 Task: Log work in the project Wizardry for the issue 'Implement a new cloud-based legal document management system for a company with advanced document classification and retrieval capabilities' spent time as '6w 6d 14h 9m' and remaining time as '5w 5d 13h 10m' and clone the issue. Now add the issue to the epic 'Cryptocurrency Integration'.
Action: Mouse moved to (911, 331)
Screenshot: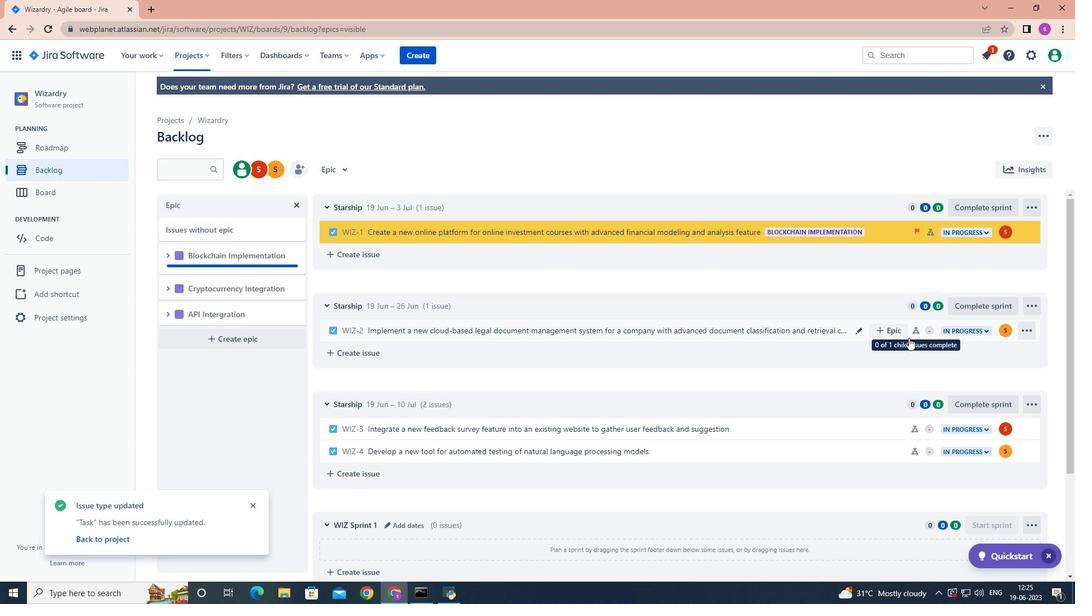 
Action: Mouse pressed left at (911, 331)
Screenshot: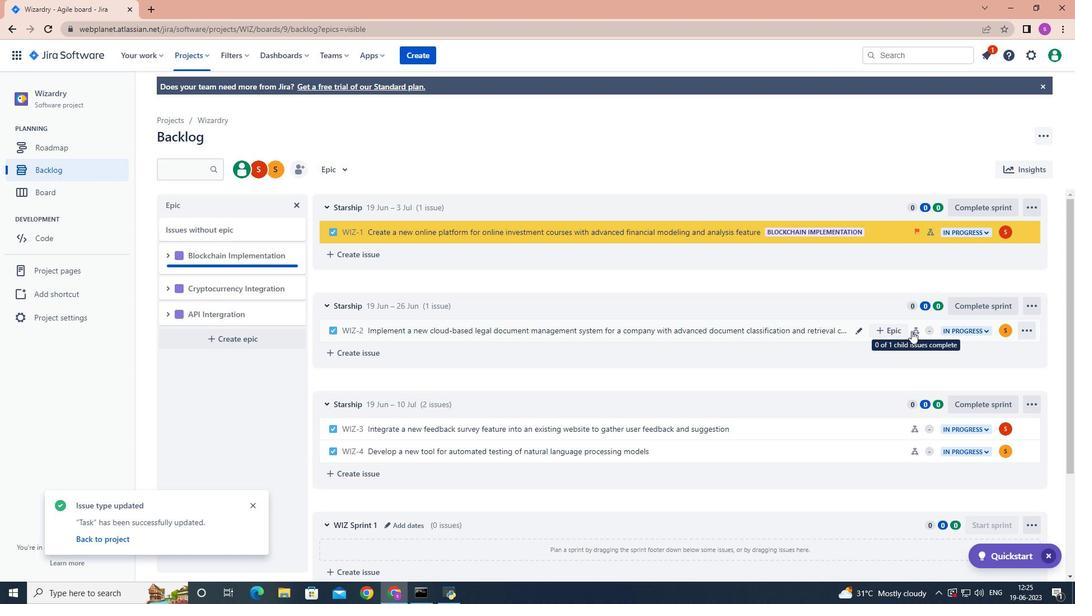 
Action: Mouse moved to (1026, 201)
Screenshot: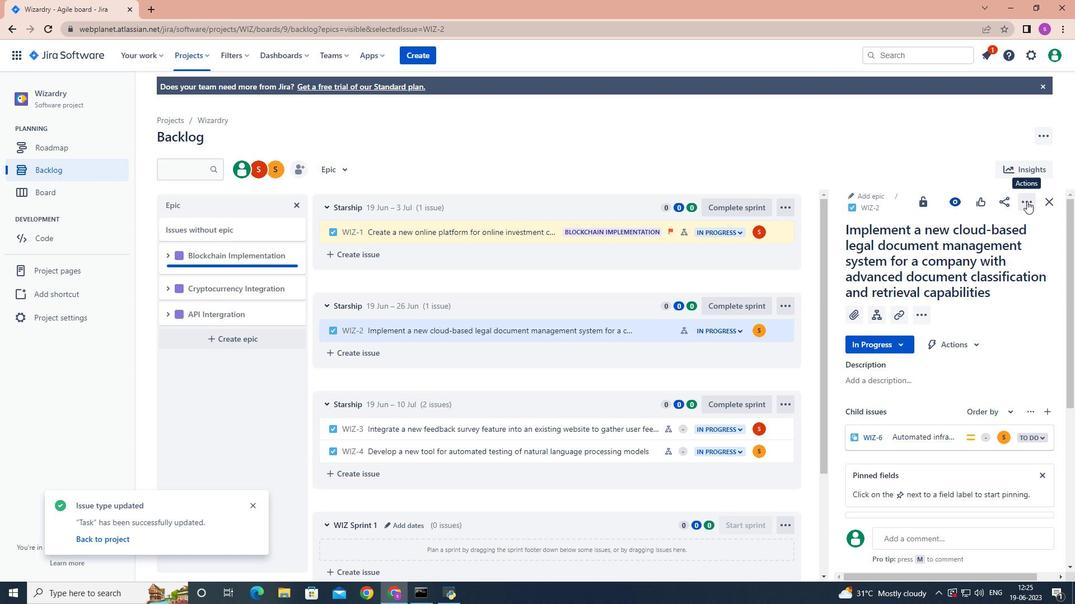 
Action: Mouse pressed left at (1026, 201)
Screenshot: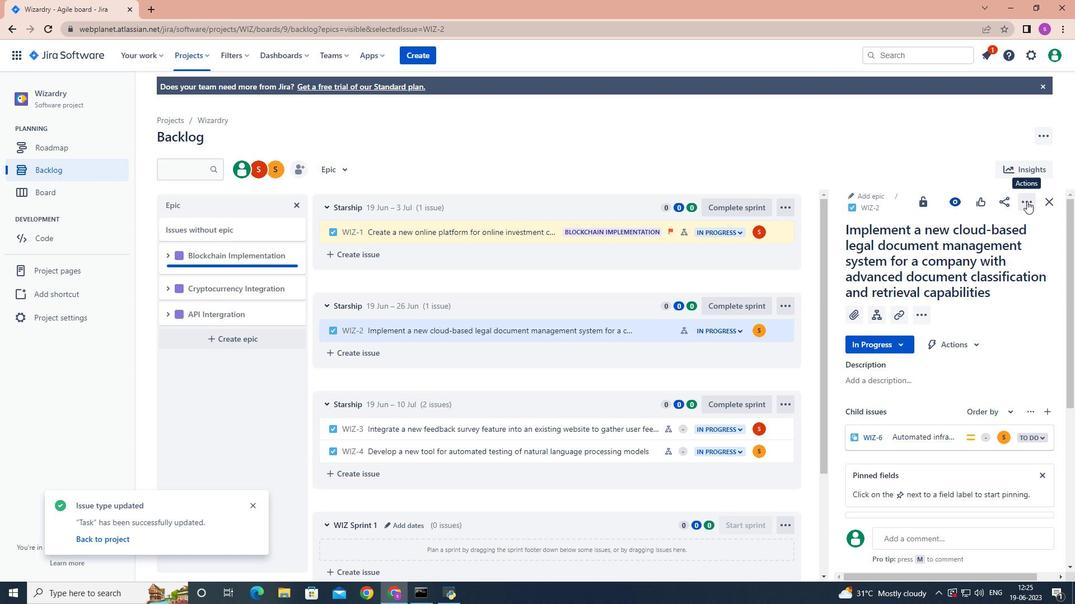 
Action: Mouse moved to (989, 237)
Screenshot: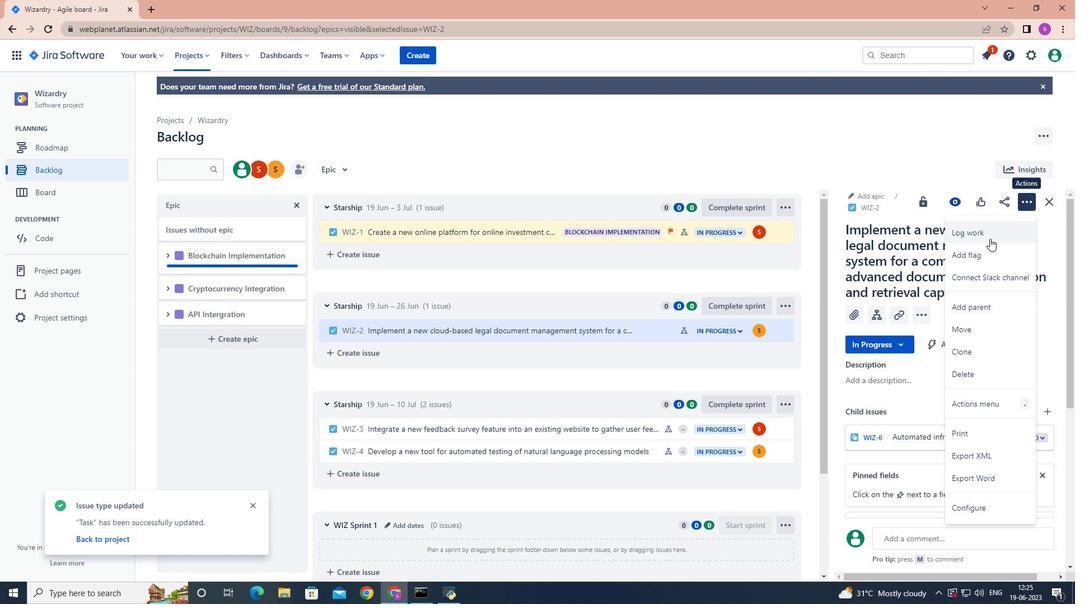 
Action: Mouse pressed left at (989, 237)
Screenshot: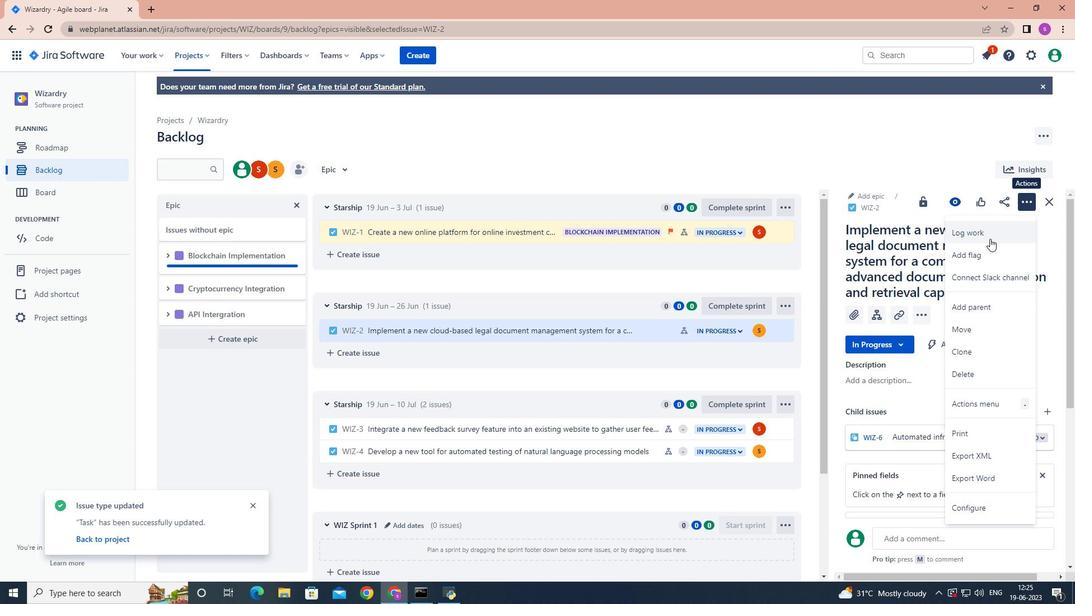 
Action: Key pressed 6w<Key.space>6d<Key.space>14h<Key.space>9m
Screenshot: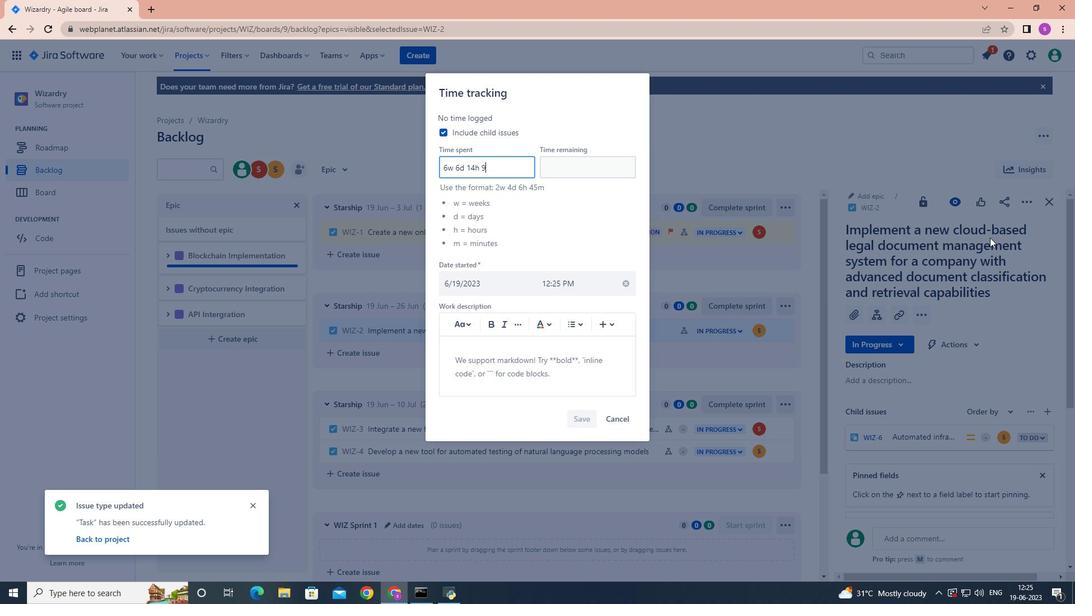 
Action: Mouse moved to (549, 166)
Screenshot: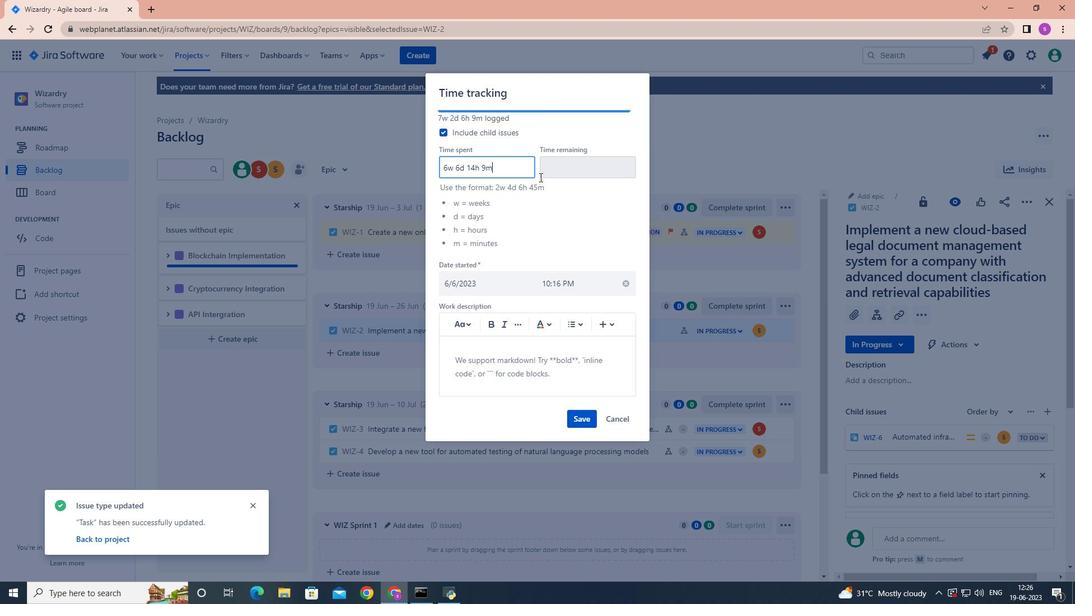 
Action: Mouse pressed left at (549, 166)
Screenshot: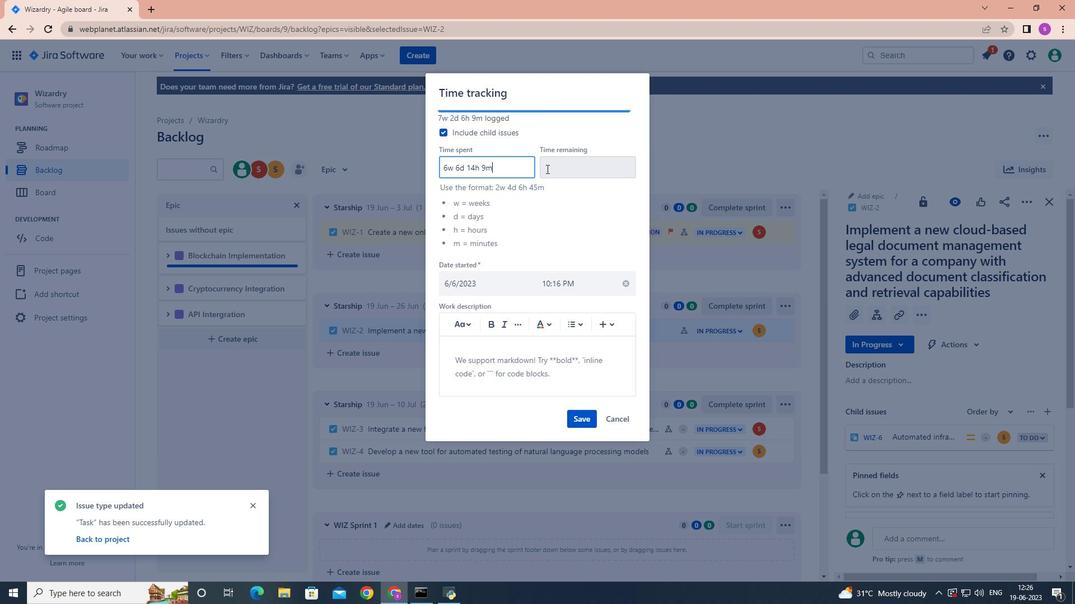 
Action: Mouse moved to (550, 166)
Screenshot: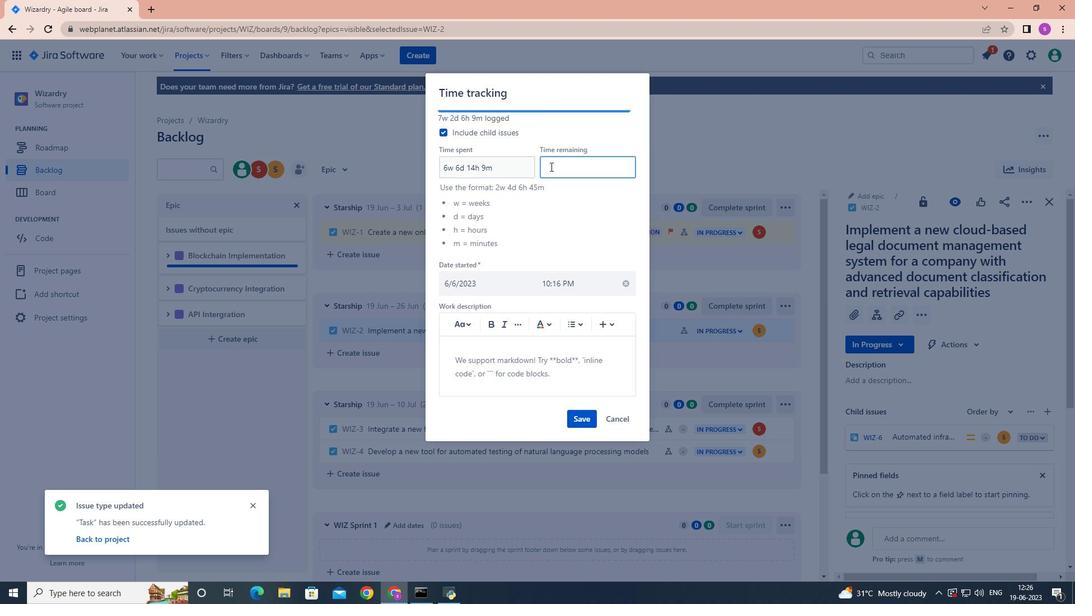 
Action: Key pressed 5w<Key.space>5d<Key.space>13h<Key.space>10m
Screenshot: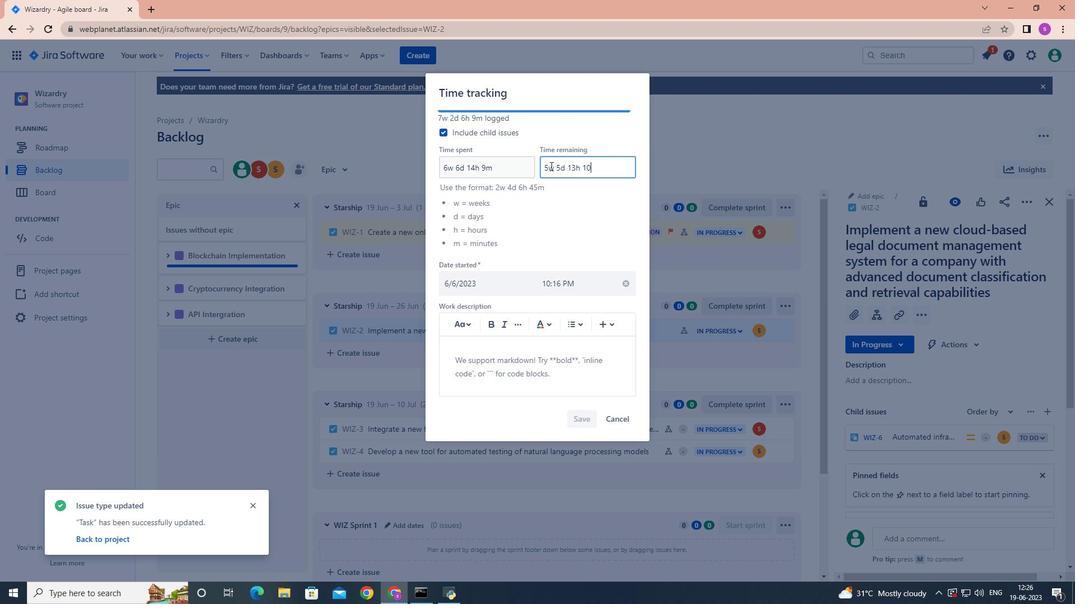 
Action: Mouse moved to (580, 419)
Screenshot: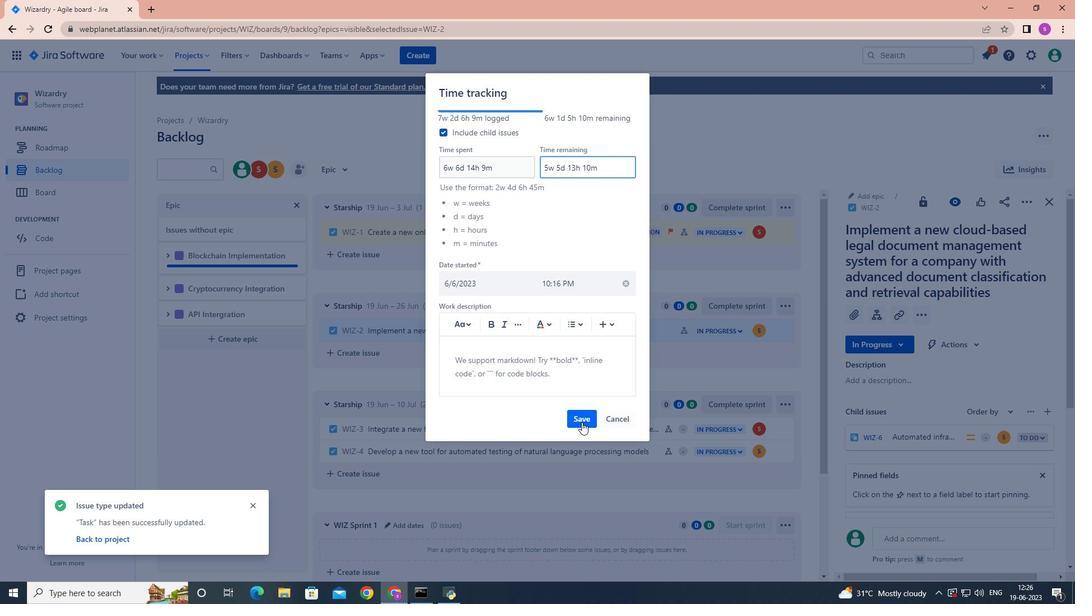 
Action: Mouse pressed left at (580, 419)
Screenshot: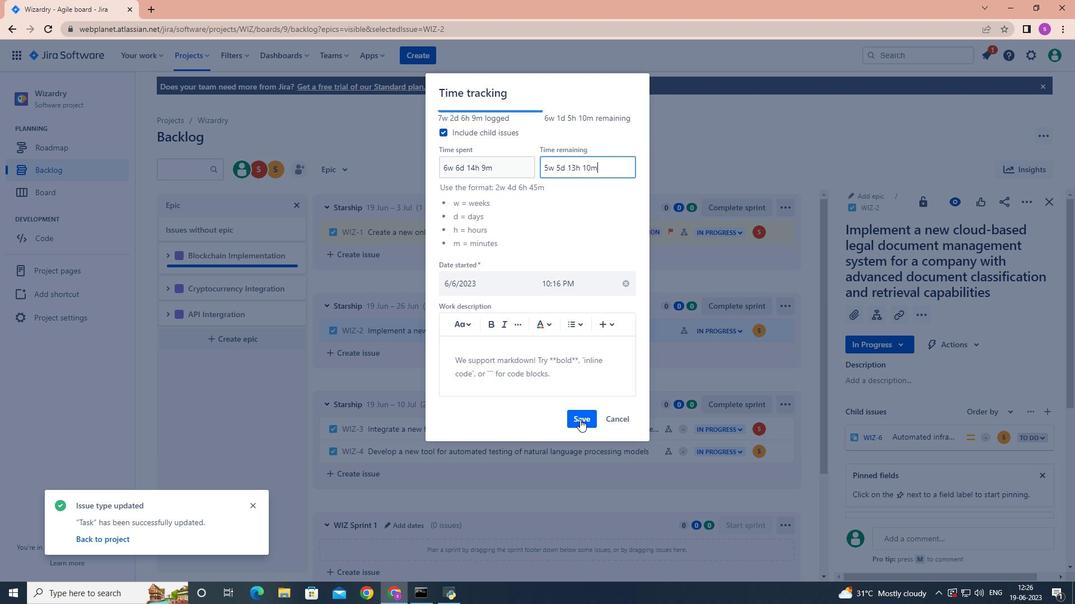 
Action: Mouse moved to (1026, 204)
Screenshot: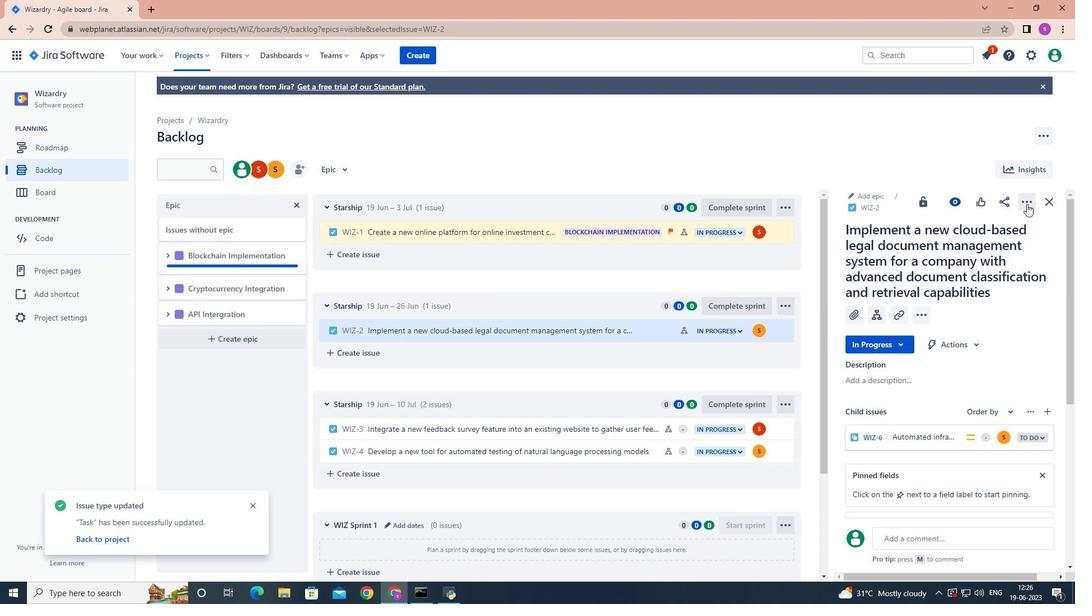 
Action: Mouse pressed left at (1026, 204)
Screenshot: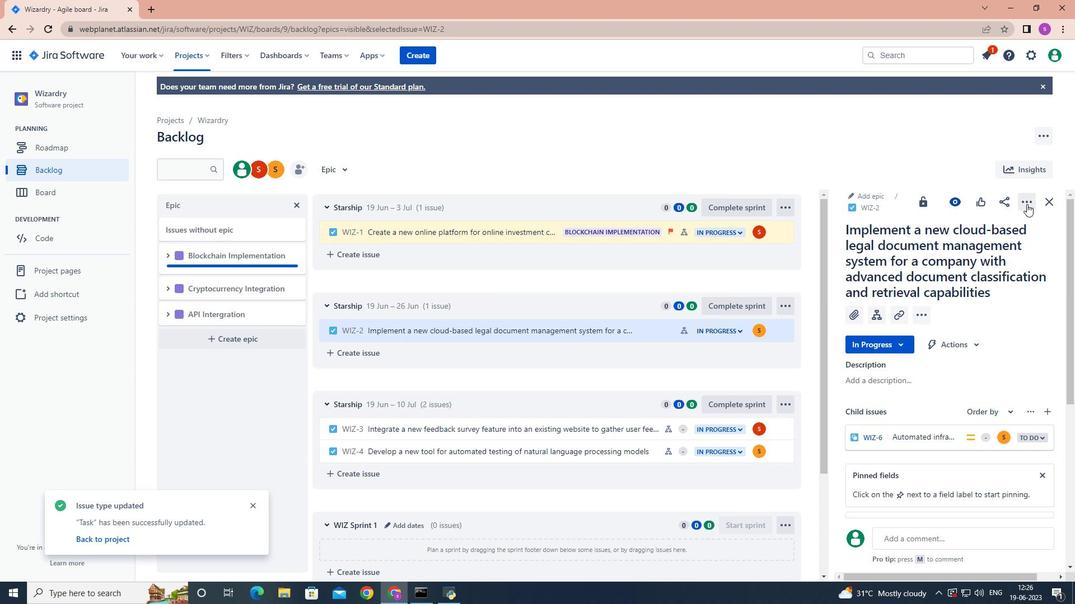 
Action: Mouse moved to (985, 354)
Screenshot: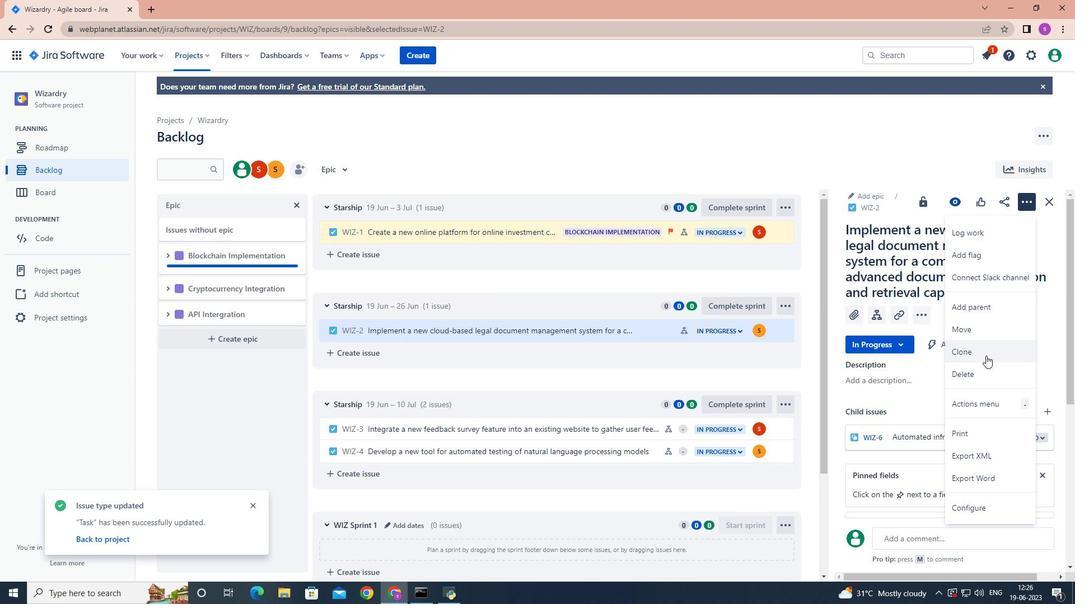 
Action: Mouse pressed left at (985, 354)
Screenshot: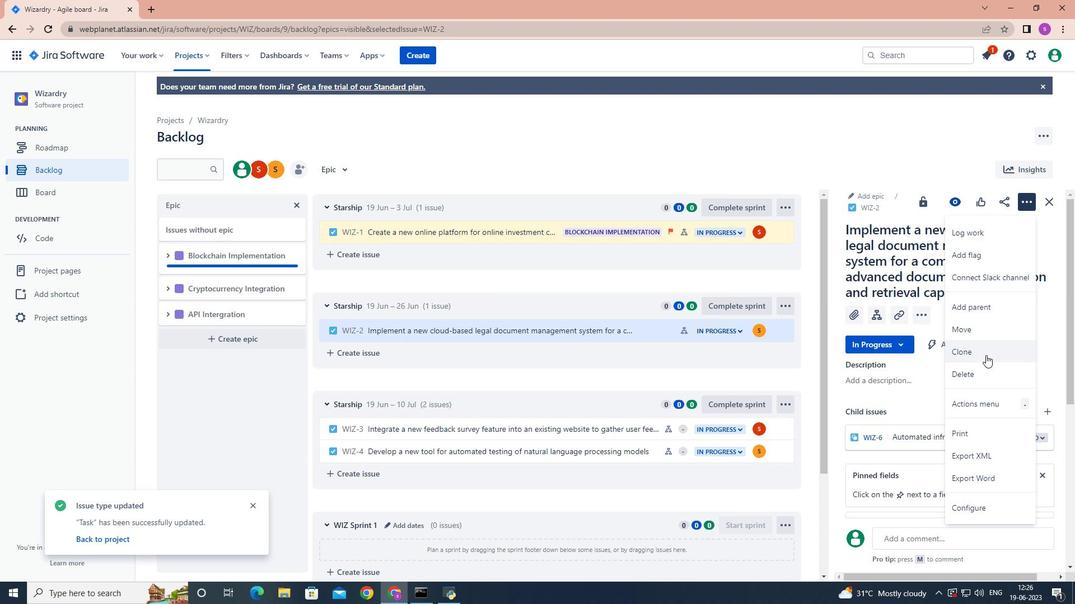
Action: Mouse moved to (623, 233)
Screenshot: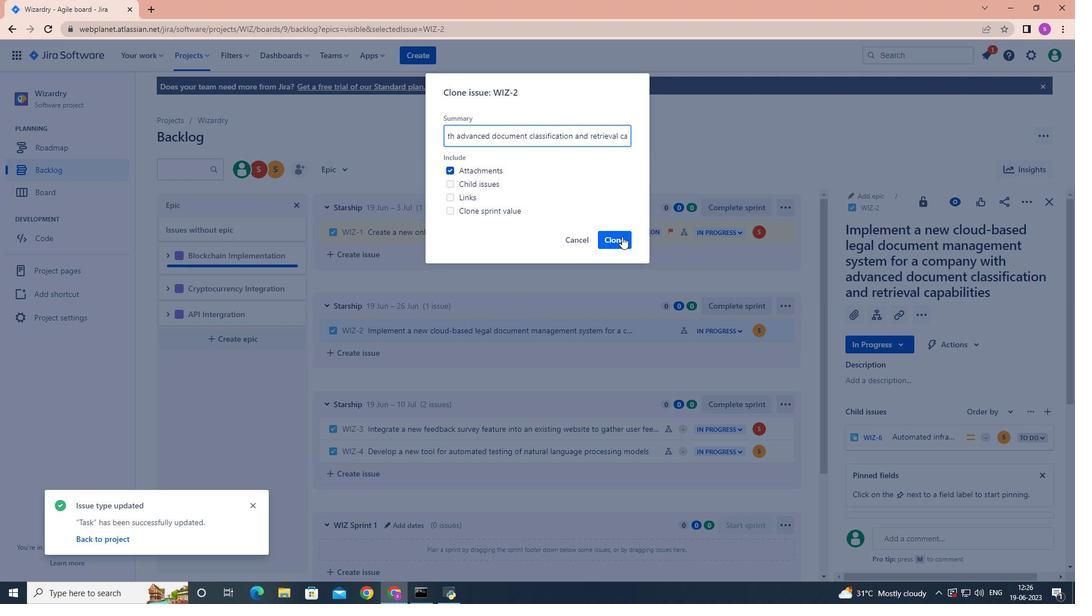 
Action: Mouse pressed left at (623, 233)
Screenshot: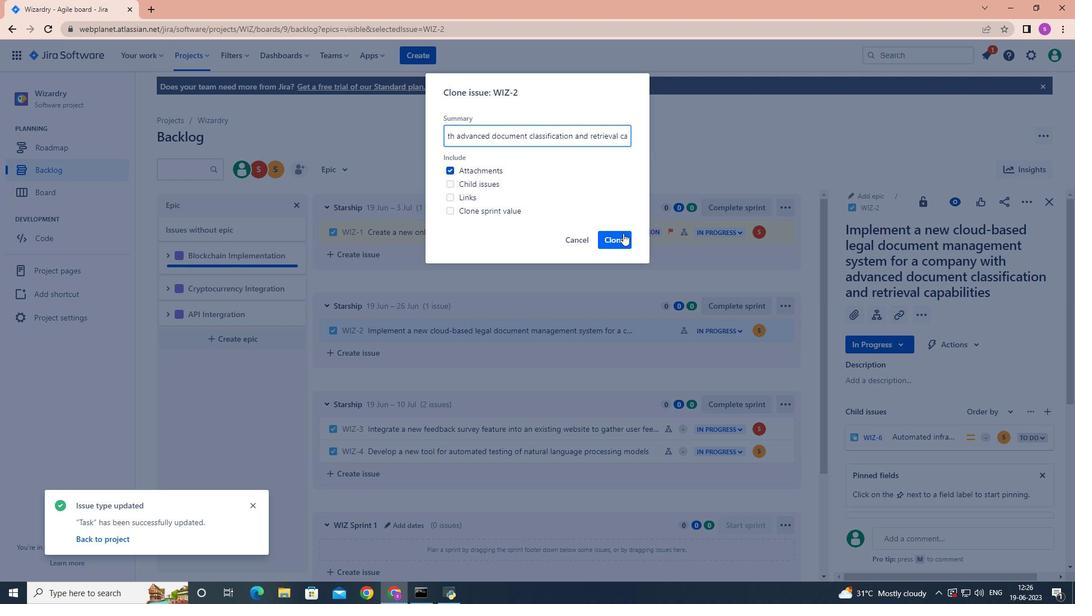 
Action: Mouse moved to (646, 331)
Screenshot: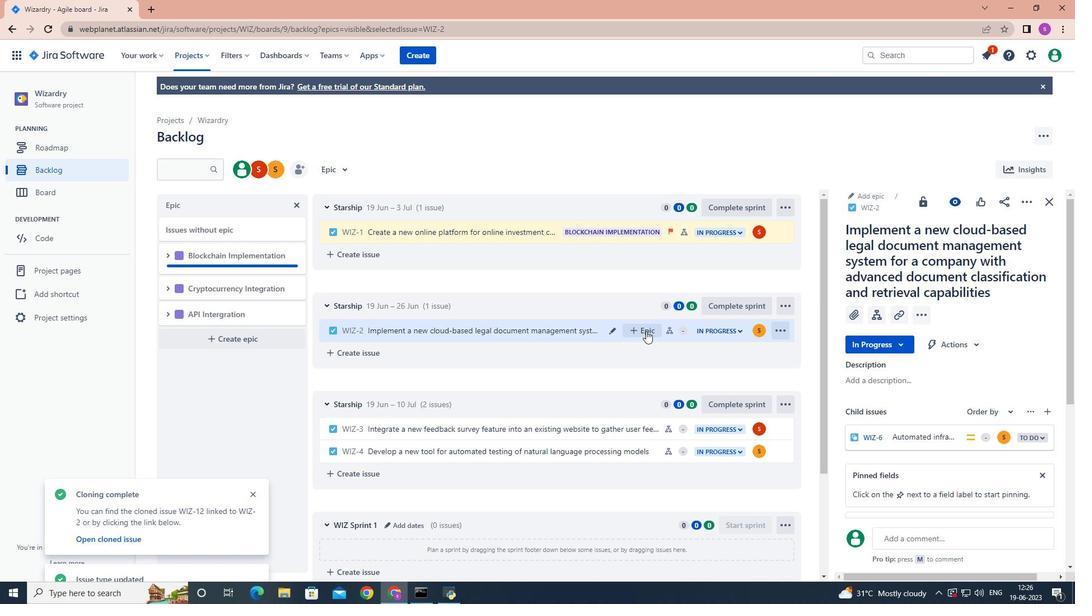 
Action: Mouse pressed left at (646, 331)
Screenshot: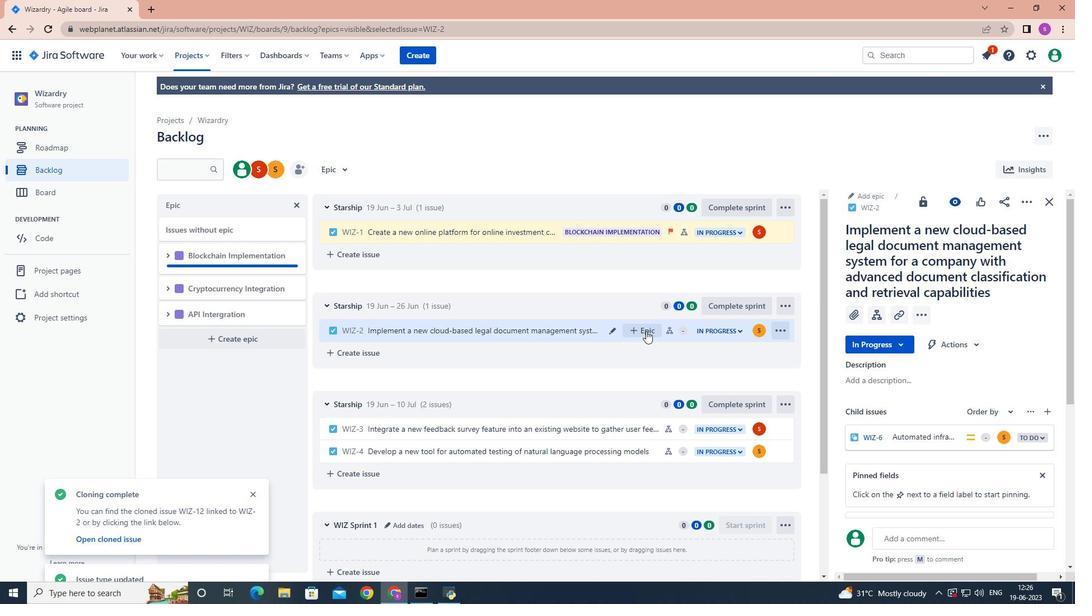 
Action: Mouse moved to (694, 409)
Screenshot: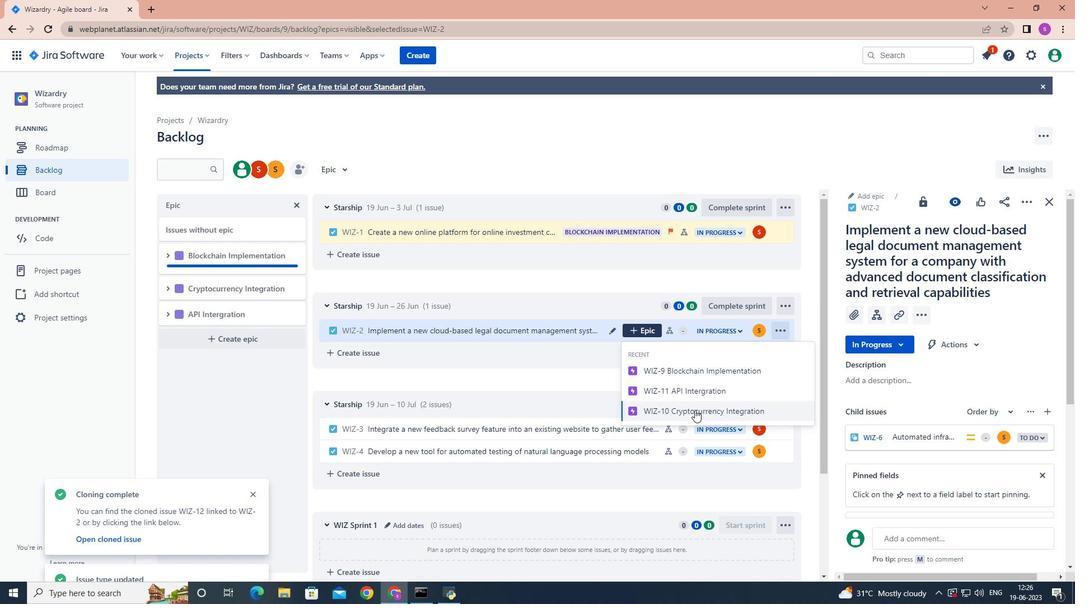 
Action: Mouse pressed left at (694, 409)
Screenshot: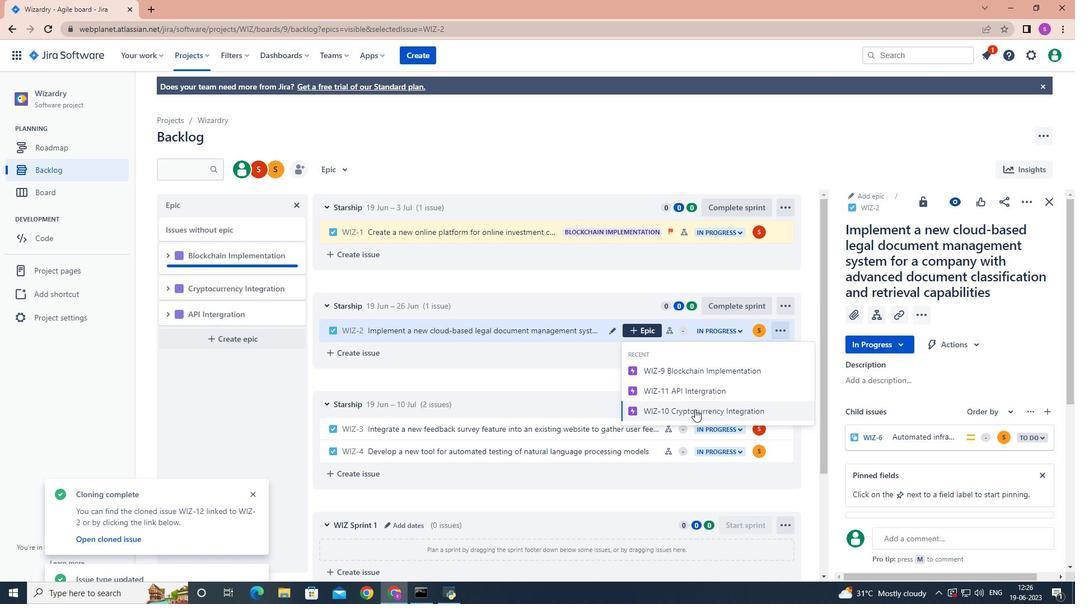 
Action: Mouse moved to (689, 400)
Screenshot: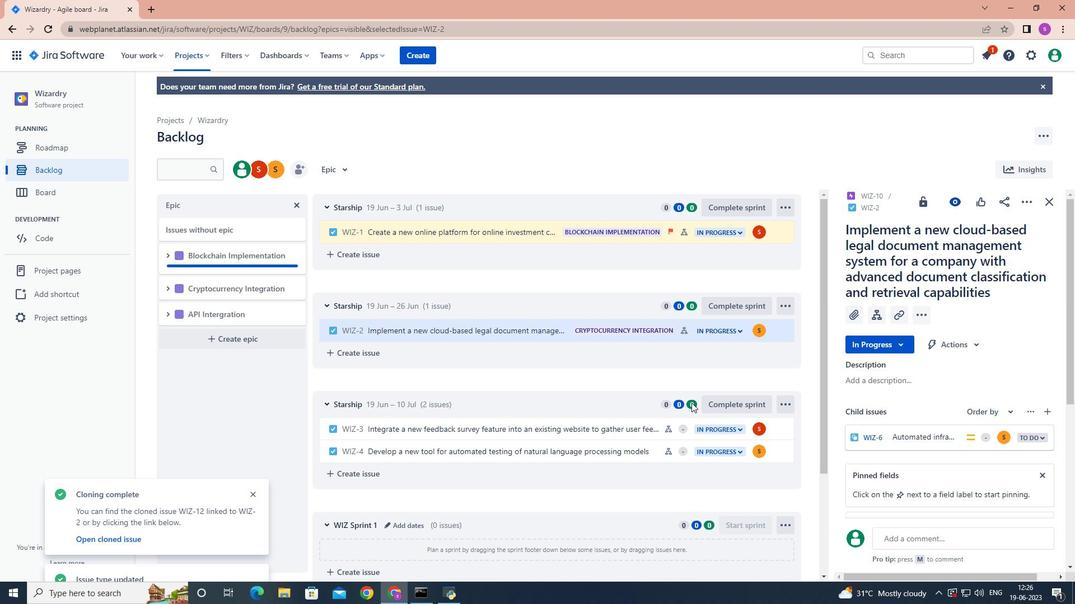 
